 Task: Create a due date automation trigger when advanced on, on the tuesday of the week before a card is due add dates due in between 1 and 5 days at 11:00 AM.
Action: Mouse moved to (1040, 78)
Screenshot: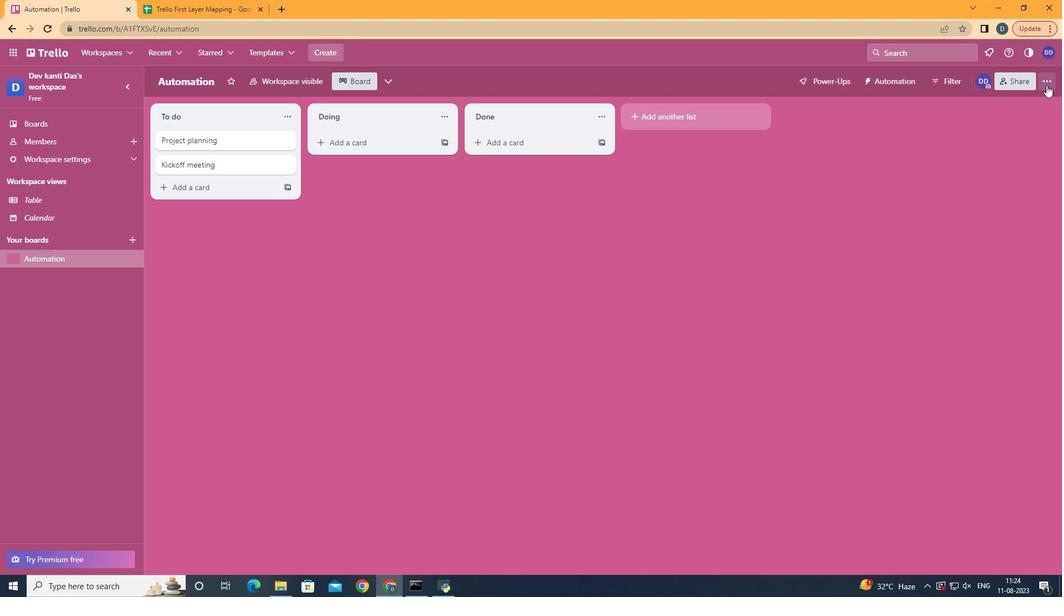 
Action: Mouse pressed left at (1040, 78)
Screenshot: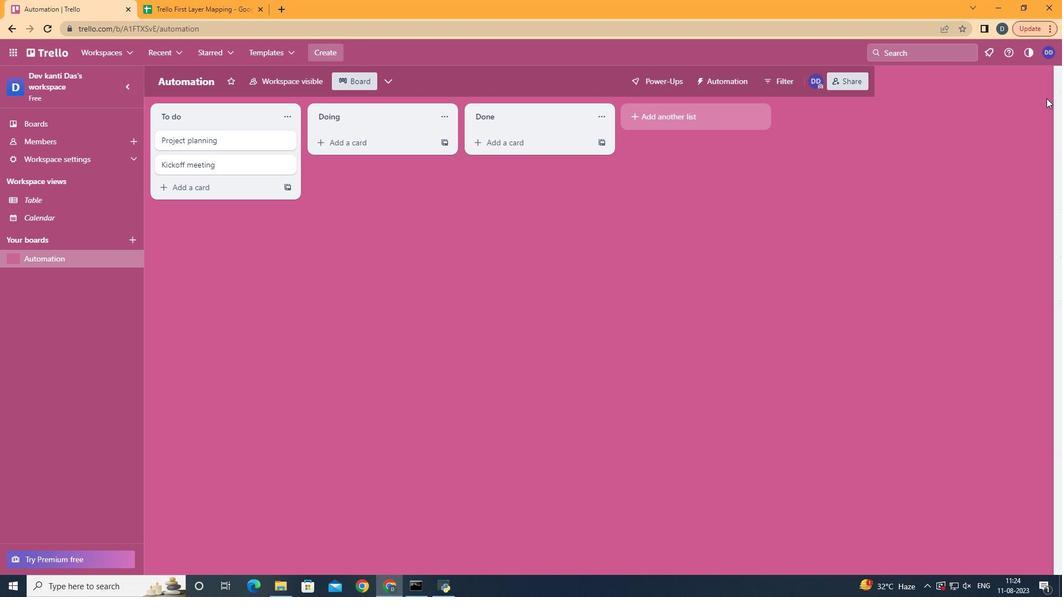 
Action: Mouse moved to (976, 218)
Screenshot: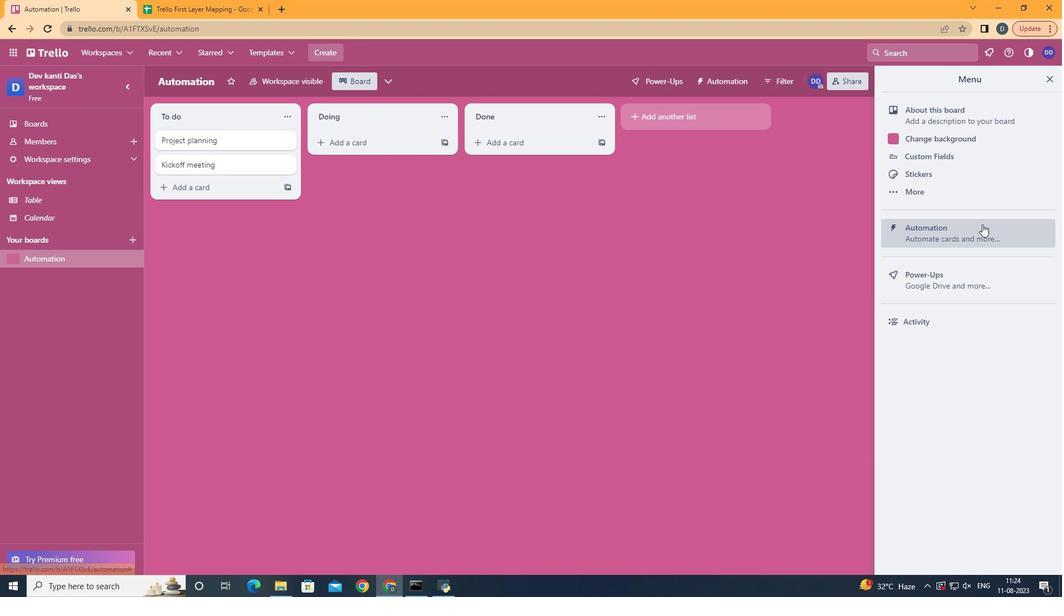 
Action: Mouse pressed left at (976, 218)
Screenshot: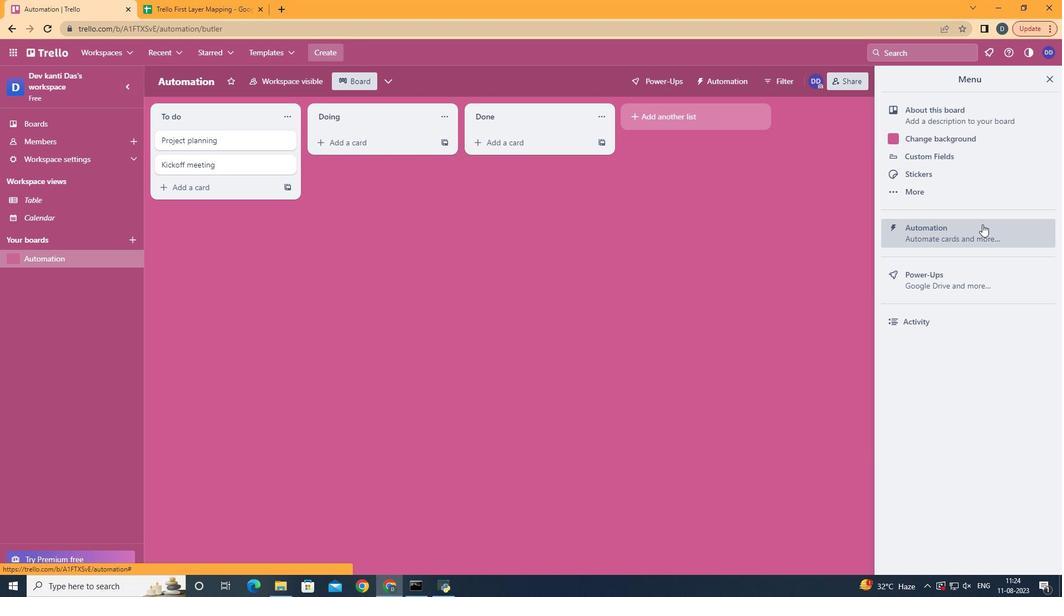 
Action: Mouse moved to (196, 215)
Screenshot: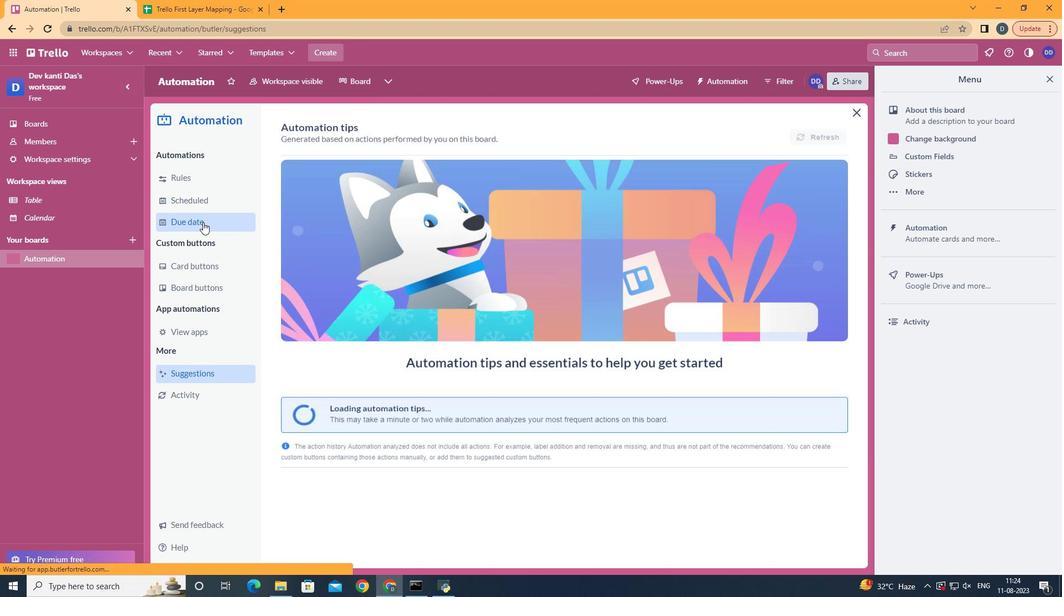 
Action: Mouse pressed left at (196, 215)
Screenshot: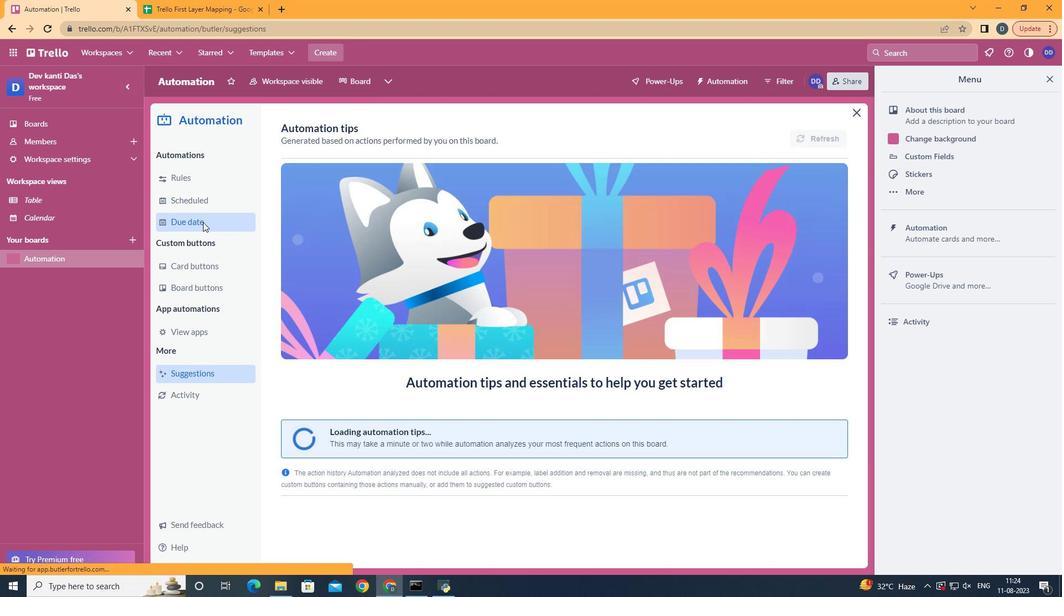 
Action: Mouse moved to (759, 127)
Screenshot: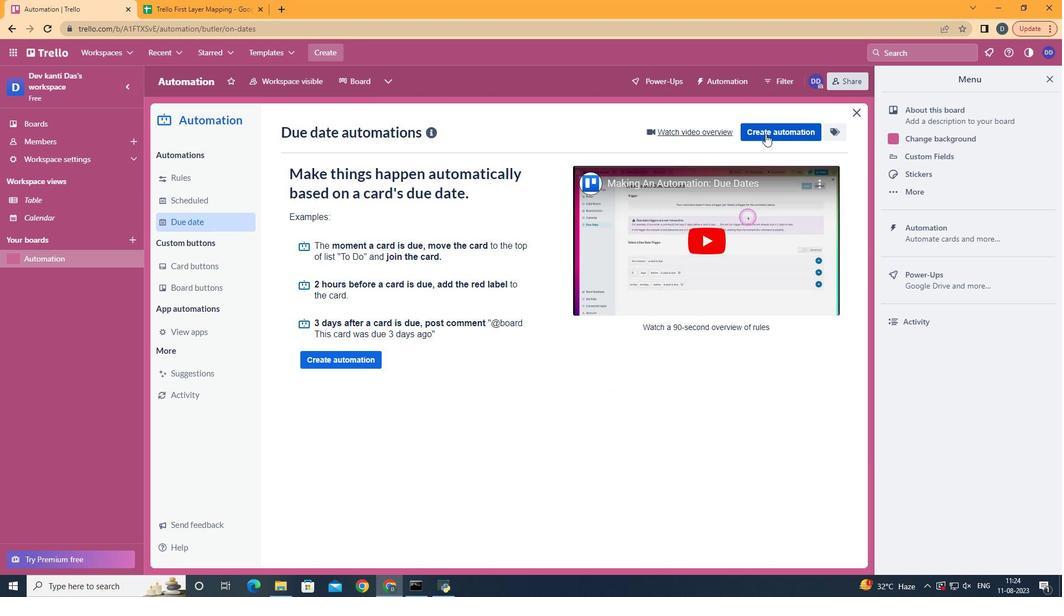 
Action: Mouse pressed left at (759, 127)
Screenshot: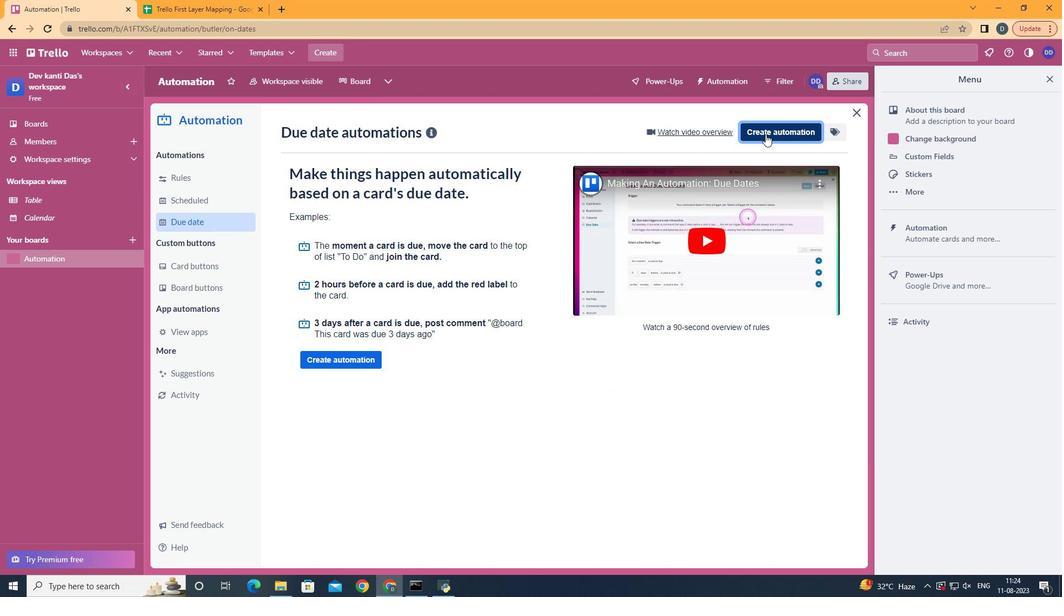 
Action: Mouse moved to (603, 226)
Screenshot: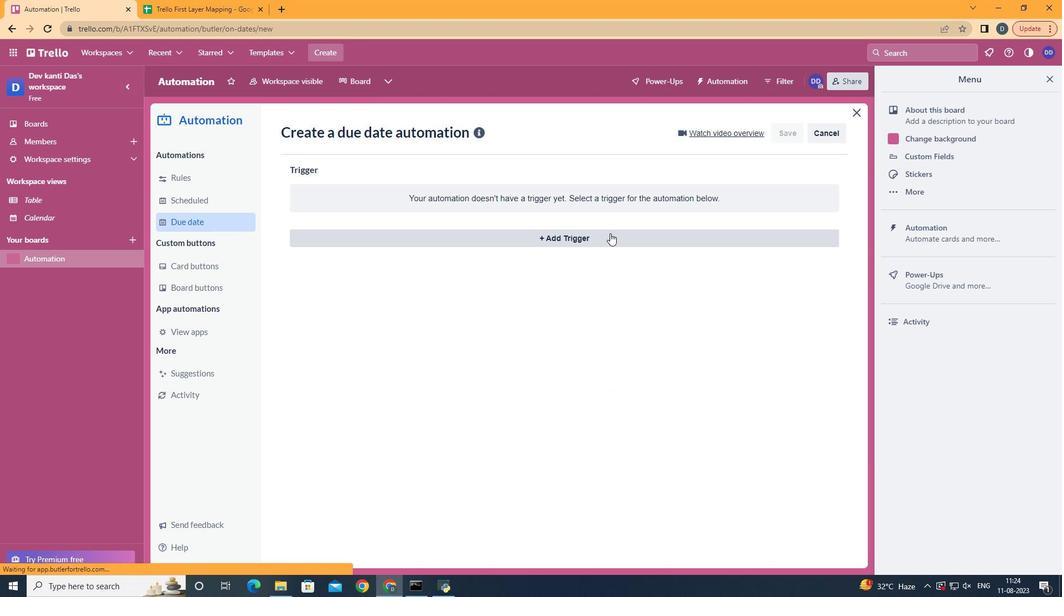 
Action: Mouse pressed left at (603, 226)
Screenshot: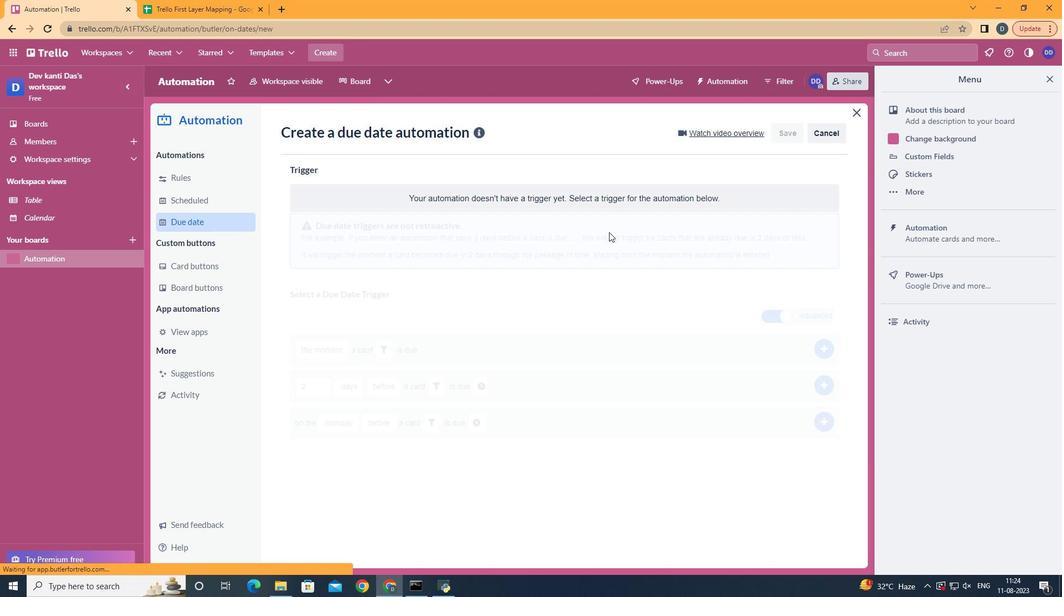 
Action: Mouse moved to (369, 296)
Screenshot: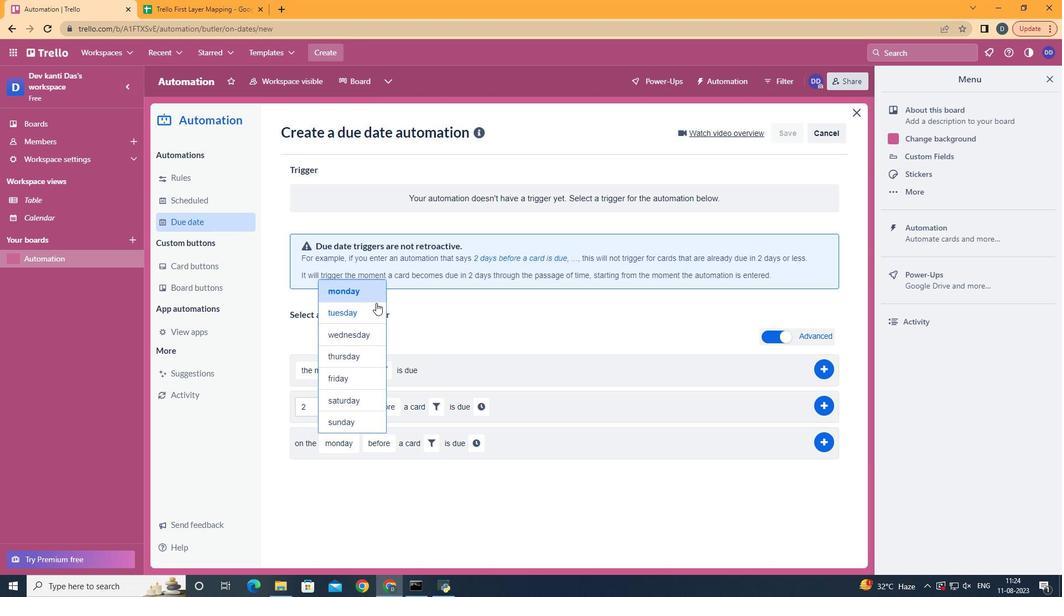 
Action: Mouse pressed left at (369, 296)
Screenshot: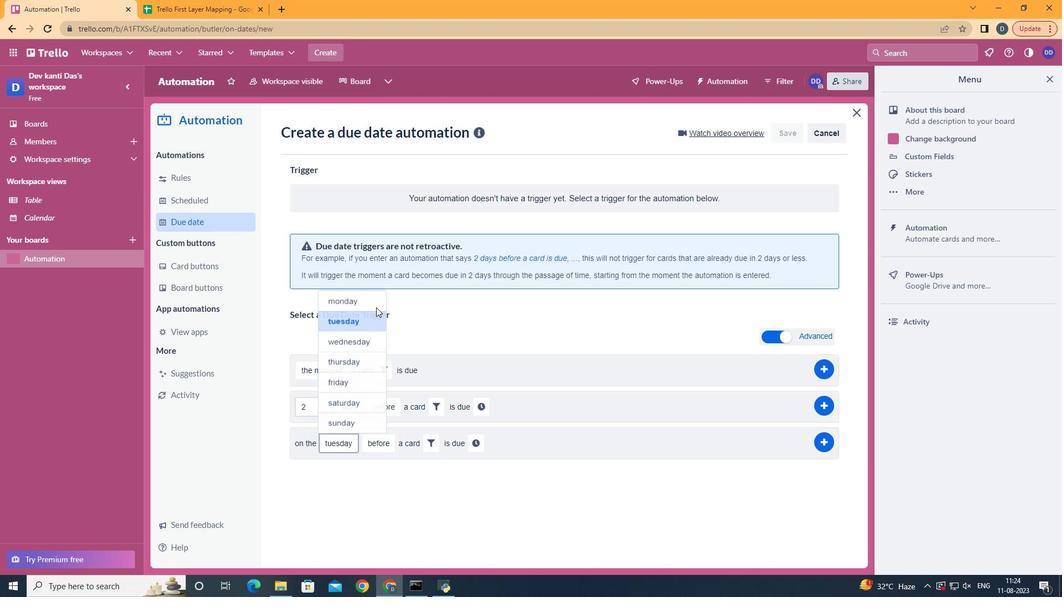 
Action: Mouse moved to (381, 529)
Screenshot: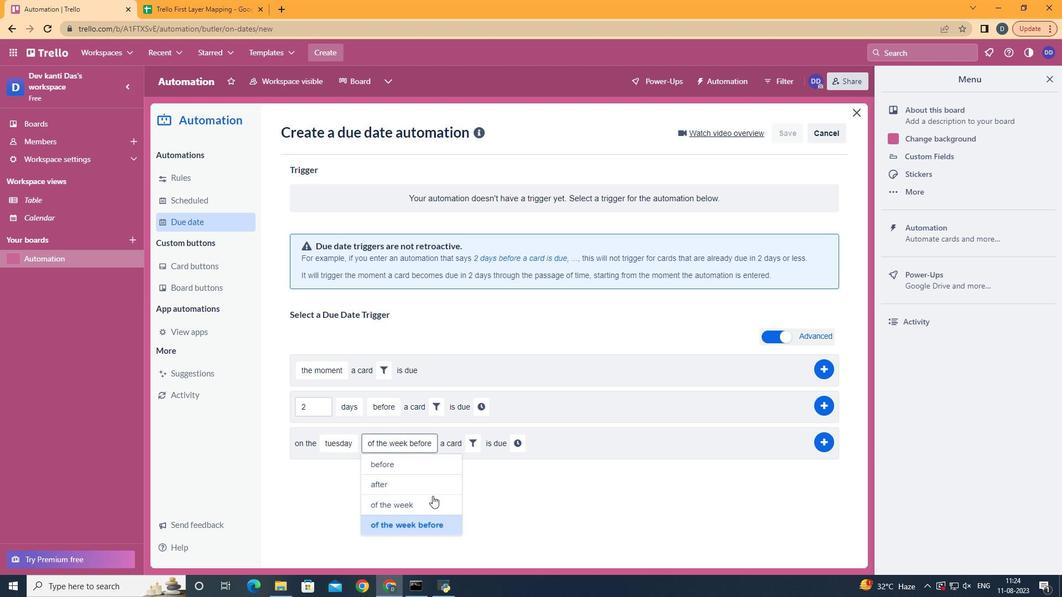 
Action: Mouse pressed left at (381, 529)
Screenshot: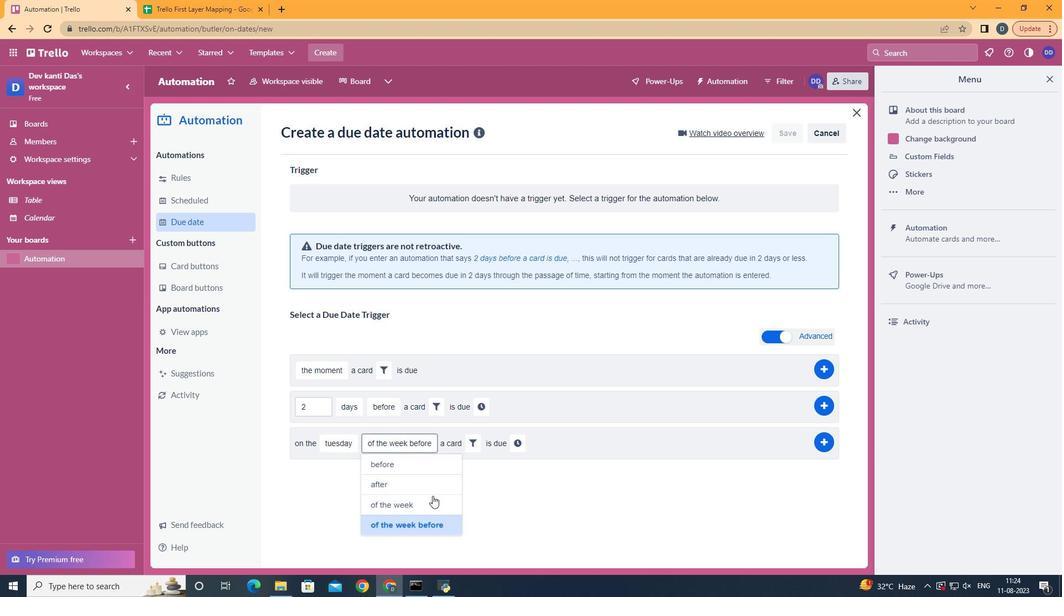 
Action: Mouse moved to (467, 431)
Screenshot: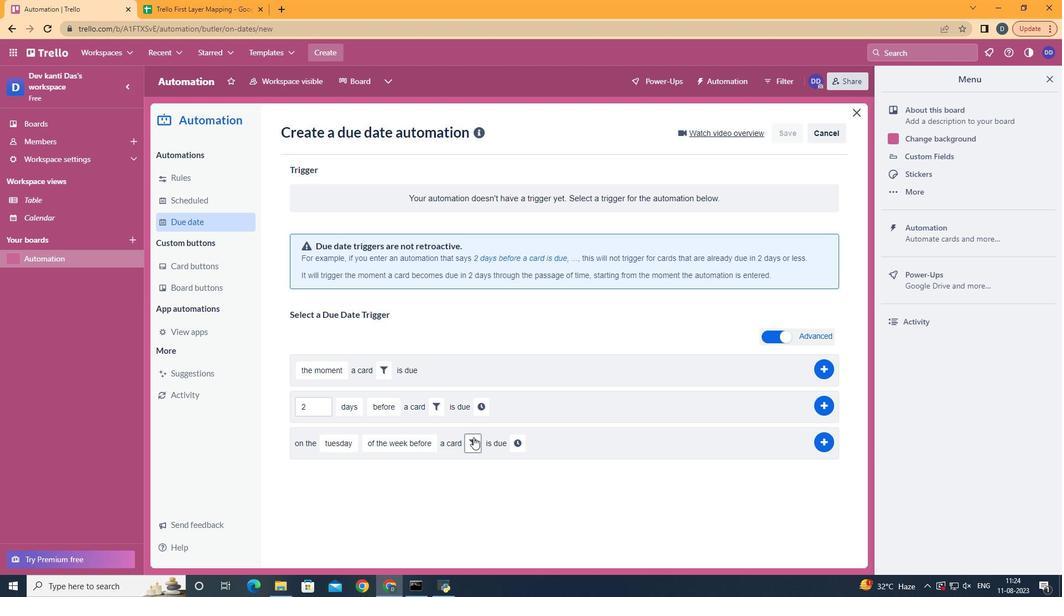 
Action: Mouse pressed left at (467, 431)
Screenshot: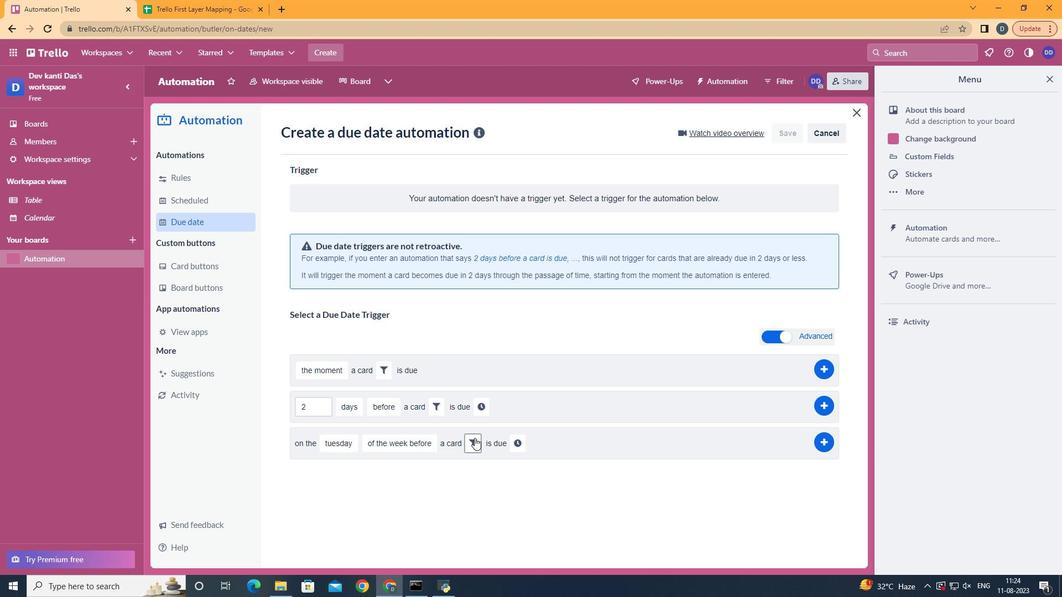 
Action: Mouse moved to (545, 472)
Screenshot: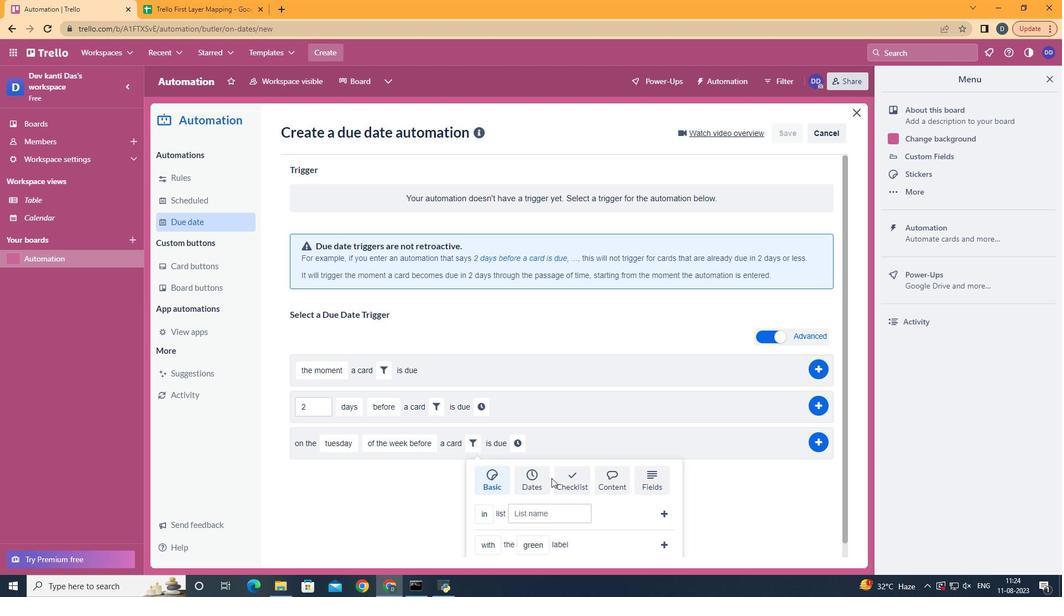 
Action: Mouse pressed left at (545, 472)
Screenshot: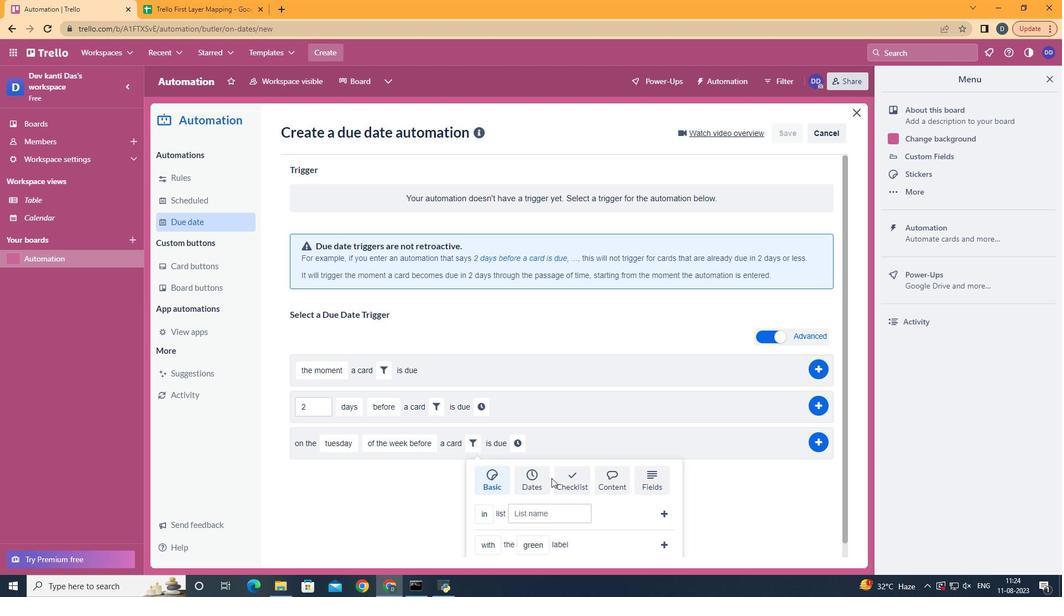 
Action: Mouse moved to (533, 469)
Screenshot: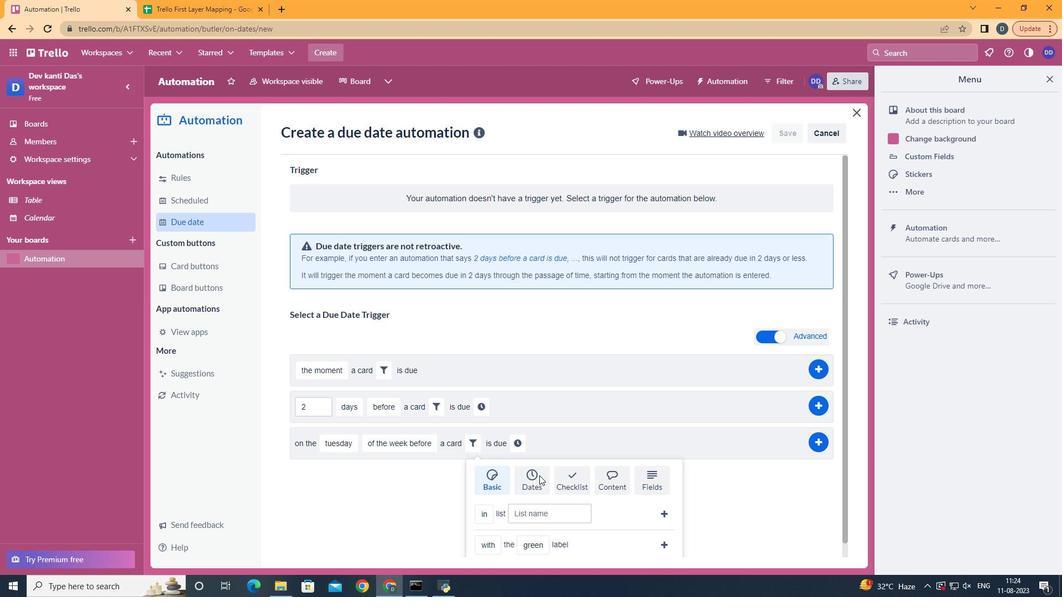 
Action: Mouse pressed left at (533, 469)
Screenshot: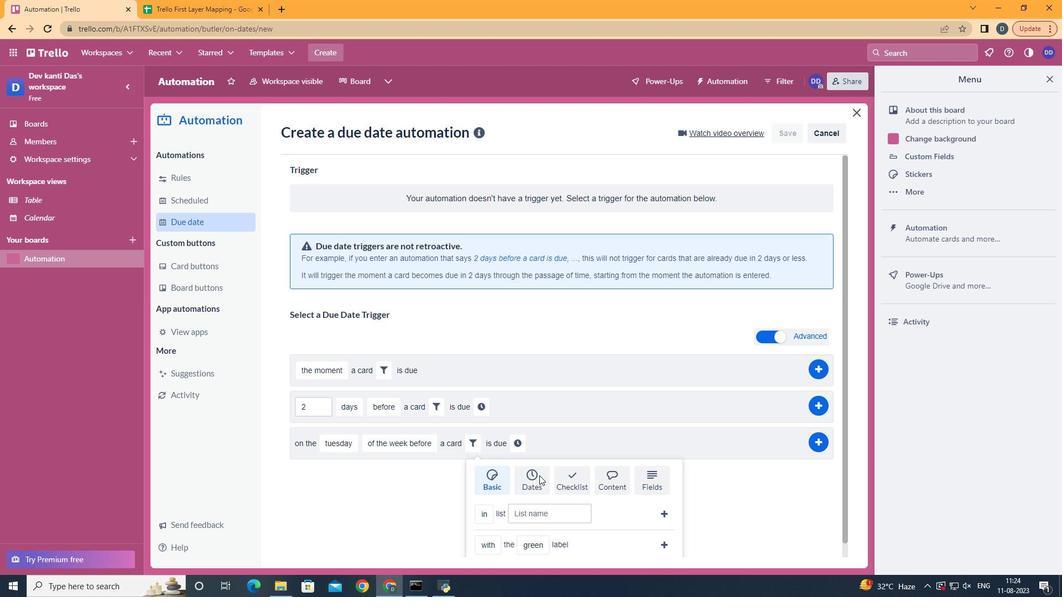 
Action: Mouse moved to (534, 468)
Screenshot: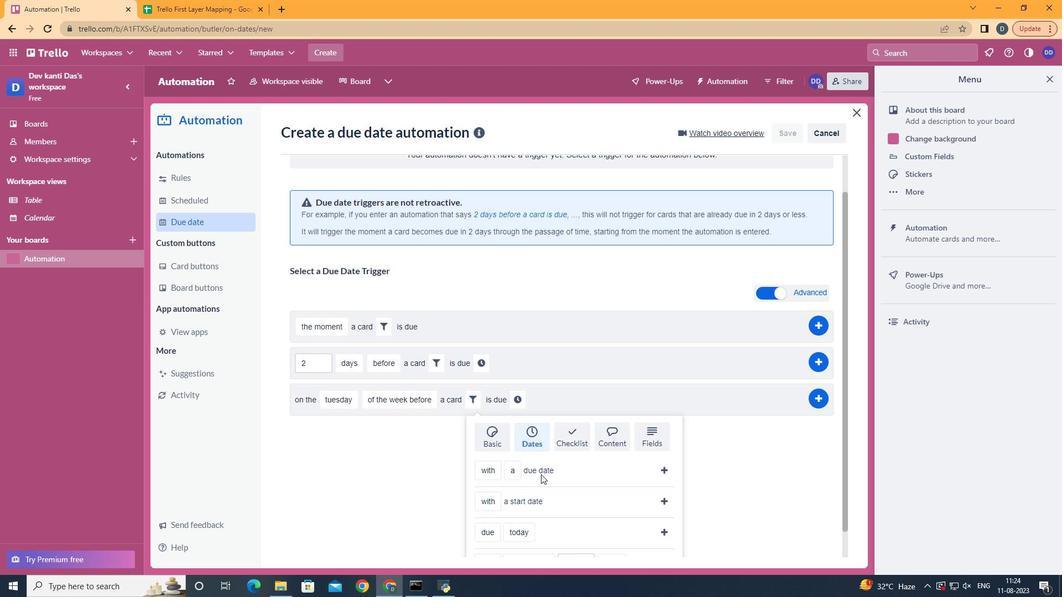 
Action: Mouse scrolled (534, 467) with delta (0, 0)
Screenshot: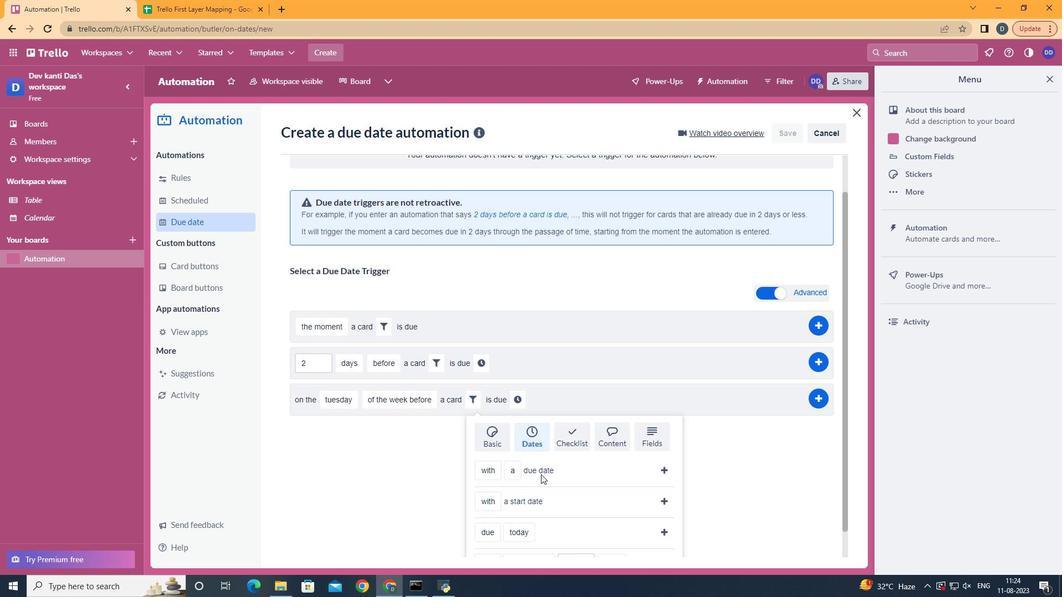 
Action: Mouse scrolled (534, 467) with delta (0, 0)
Screenshot: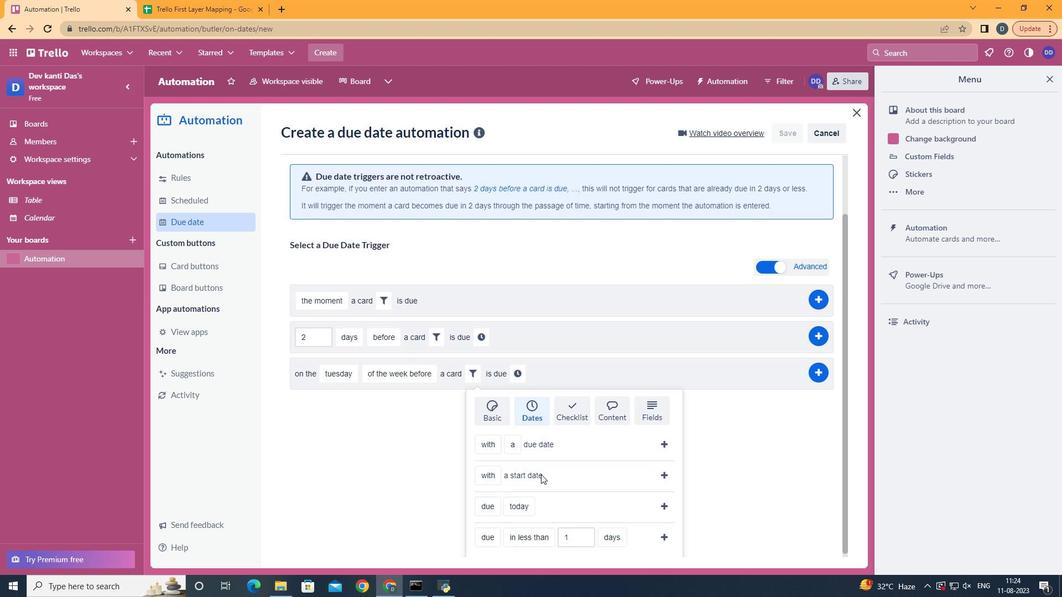 
Action: Mouse scrolled (534, 467) with delta (0, 0)
Screenshot: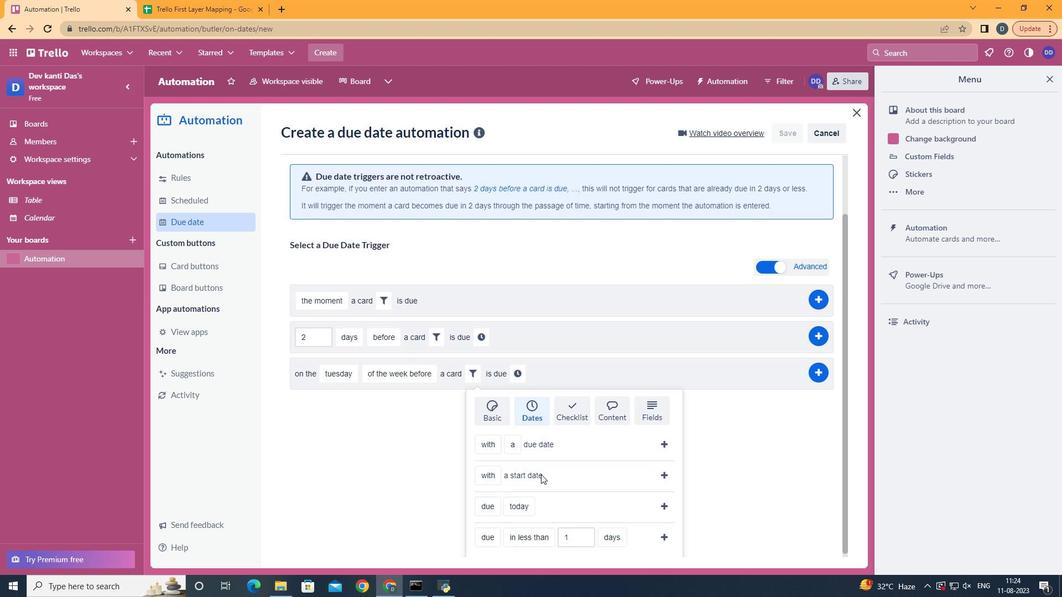
Action: Mouse scrolled (534, 467) with delta (0, 0)
Screenshot: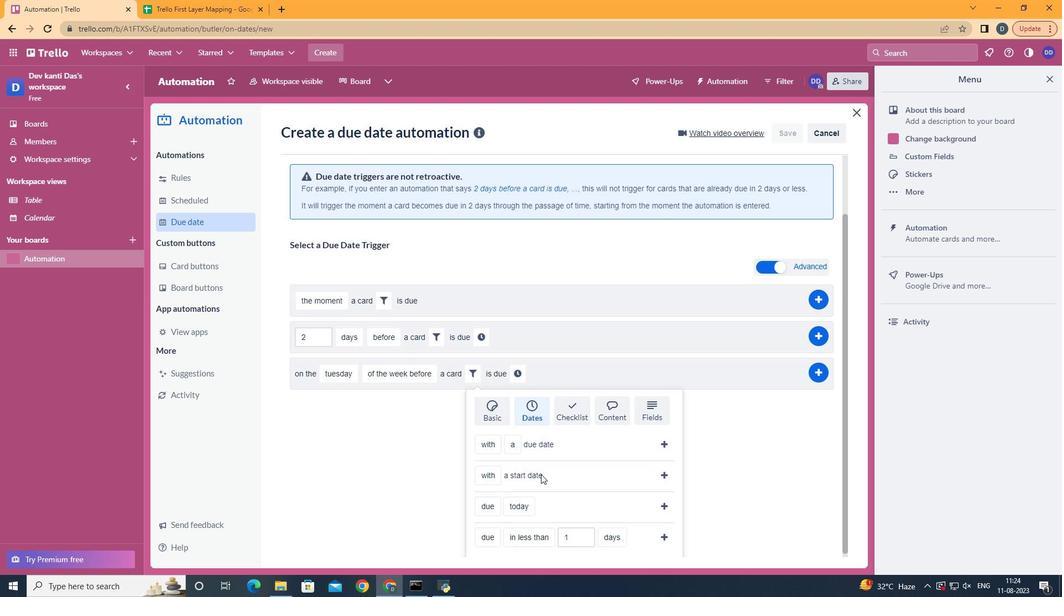 
Action: Mouse moved to (530, 511)
Screenshot: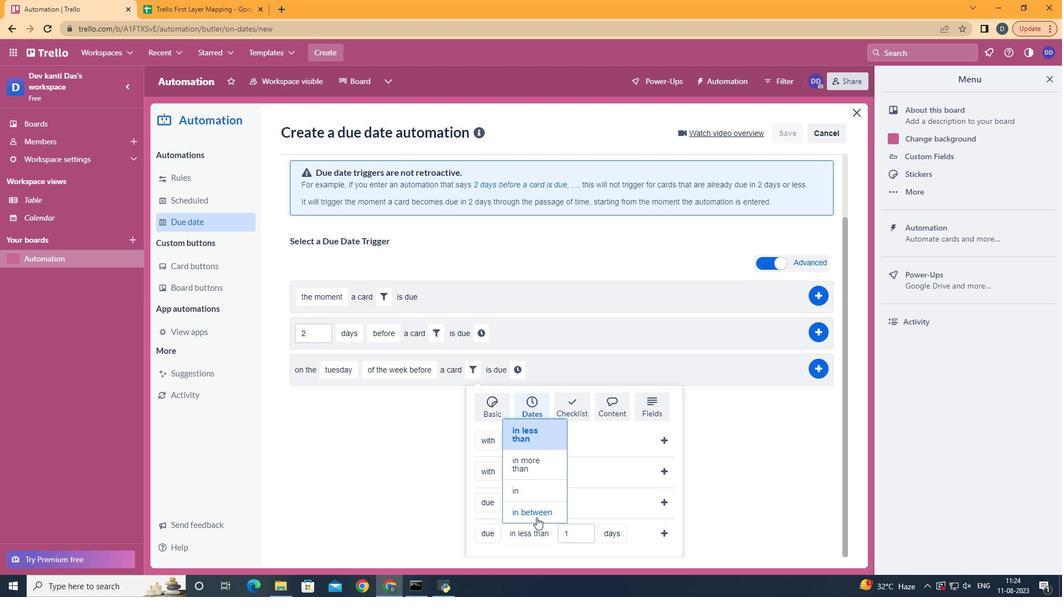 
Action: Mouse pressed left at (530, 511)
Screenshot: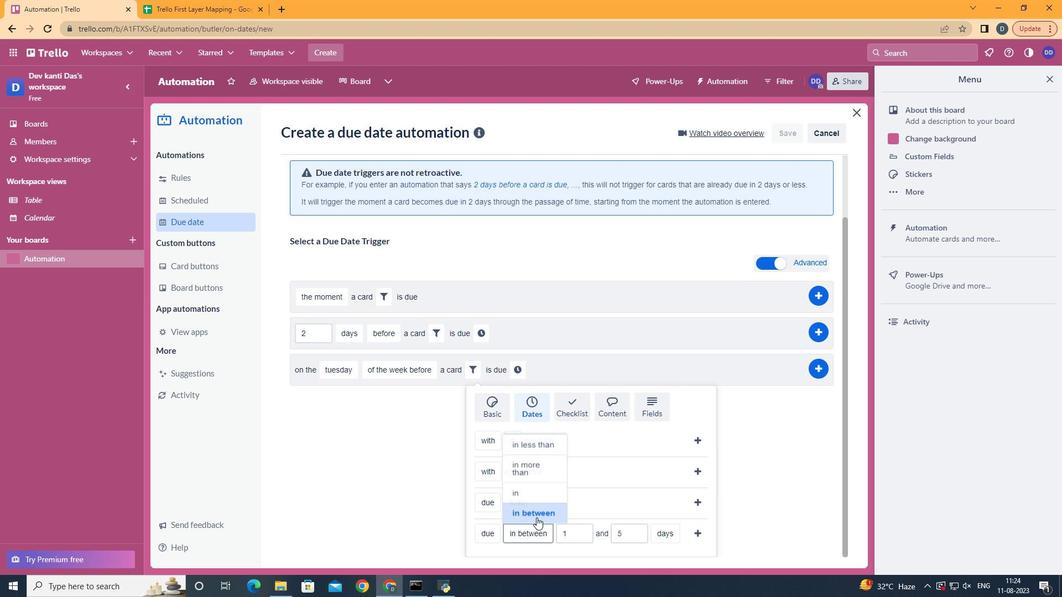 
Action: Mouse moved to (696, 522)
Screenshot: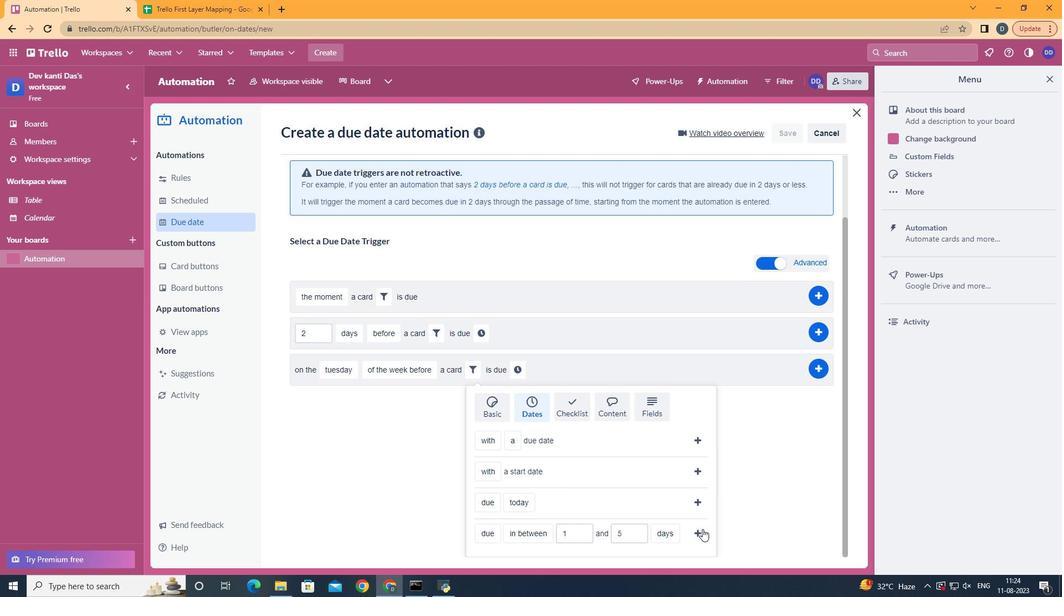 
Action: Mouse pressed left at (696, 522)
Screenshot: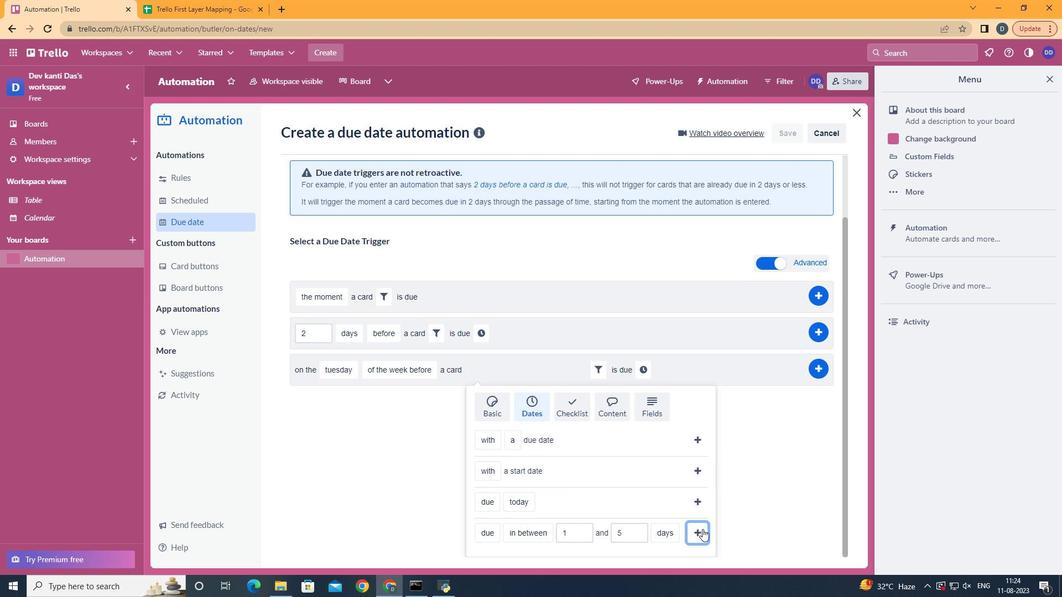 
Action: Mouse moved to (640, 441)
Screenshot: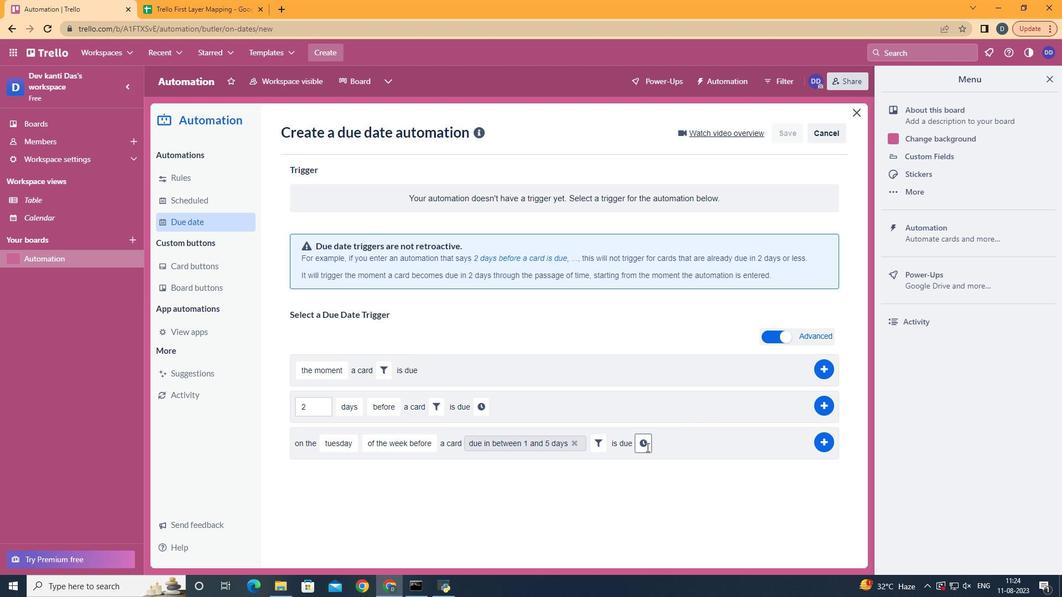 
Action: Mouse pressed left at (640, 441)
Screenshot: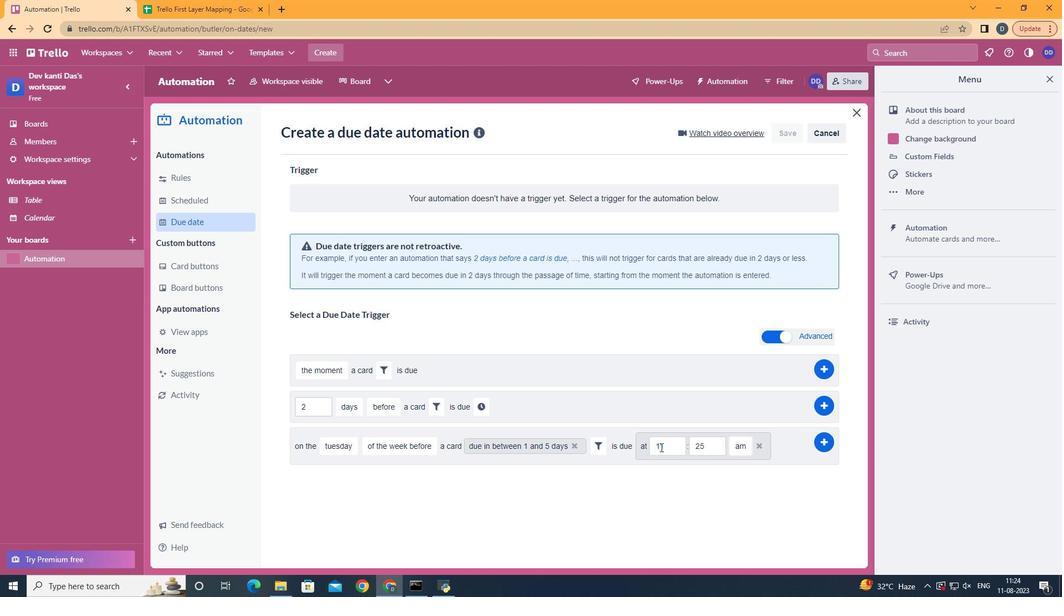 
Action: Mouse moved to (705, 439)
Screenshot: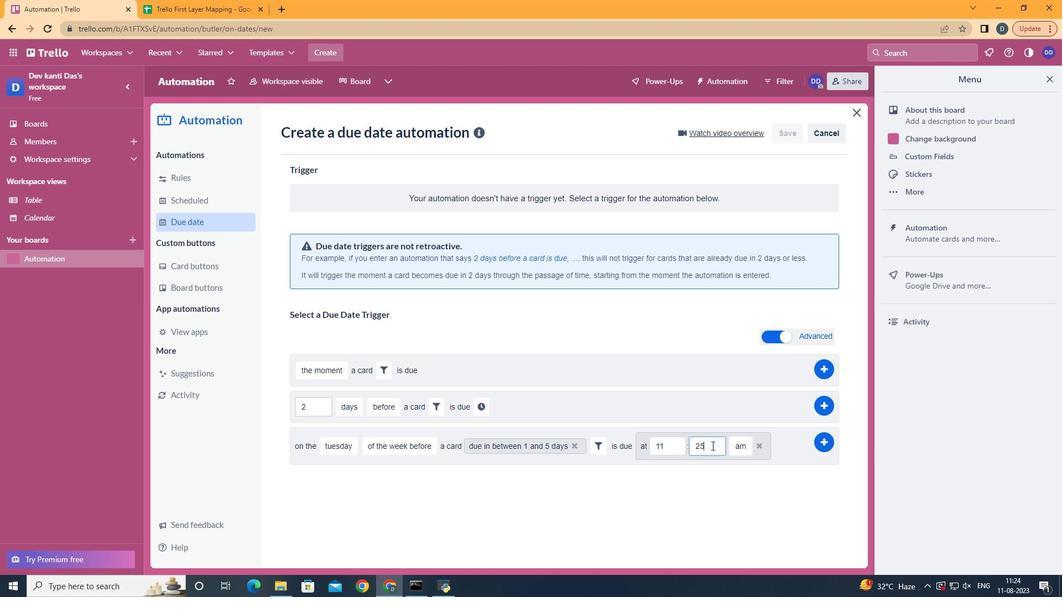 
Action: Mouse pressed left at (705, 439)
Screenshot: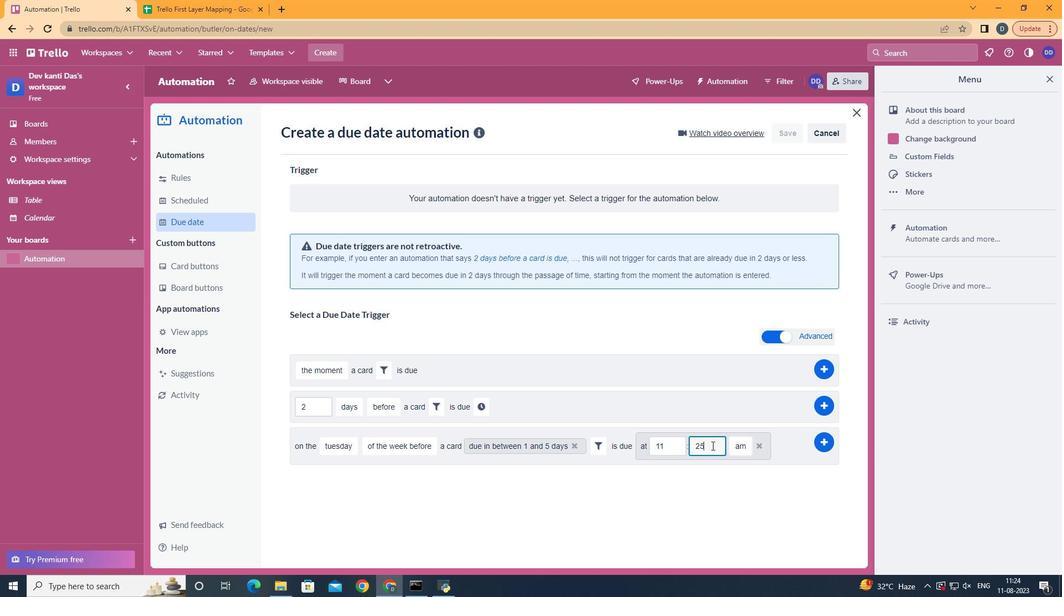 
Action: Key pressed <Key.backspace><Key.backspace>00
Screenshot: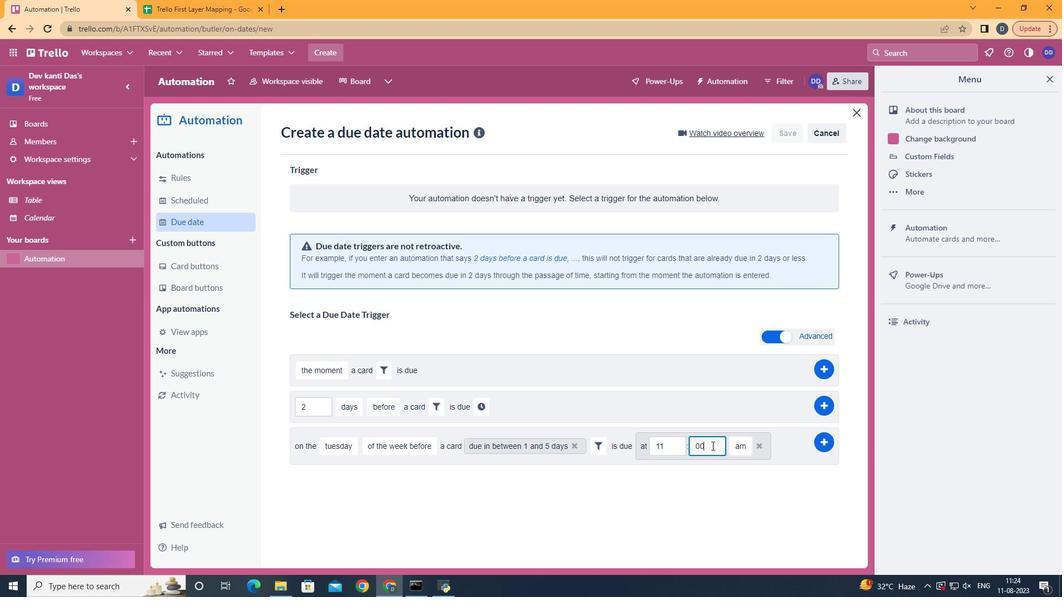 
Action: Mouse moved to (821, 432)
Screenshot: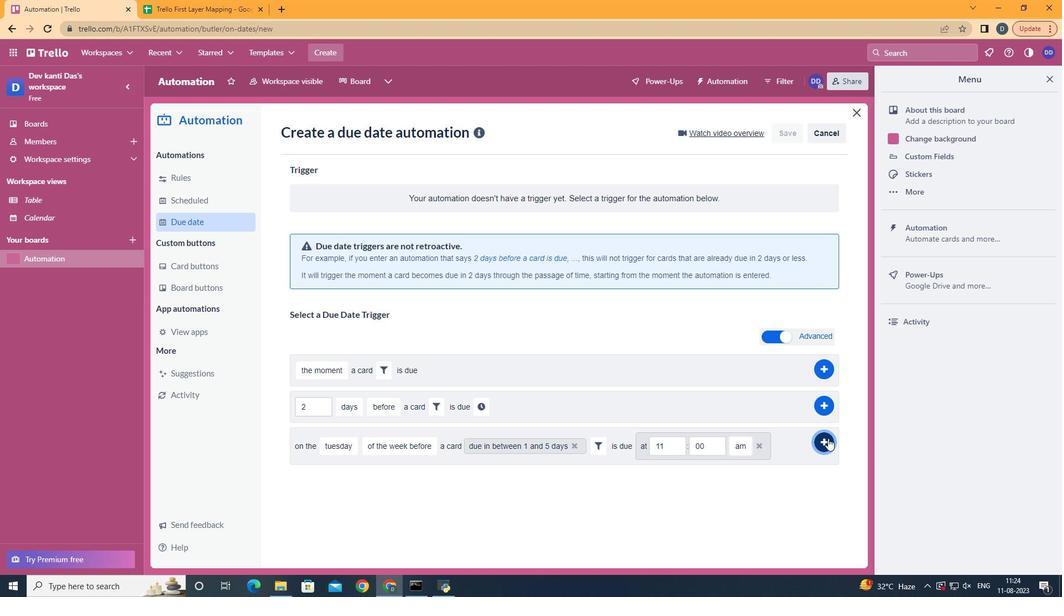 
Action: Mouse pressed left at (821, 432)
Screenshot: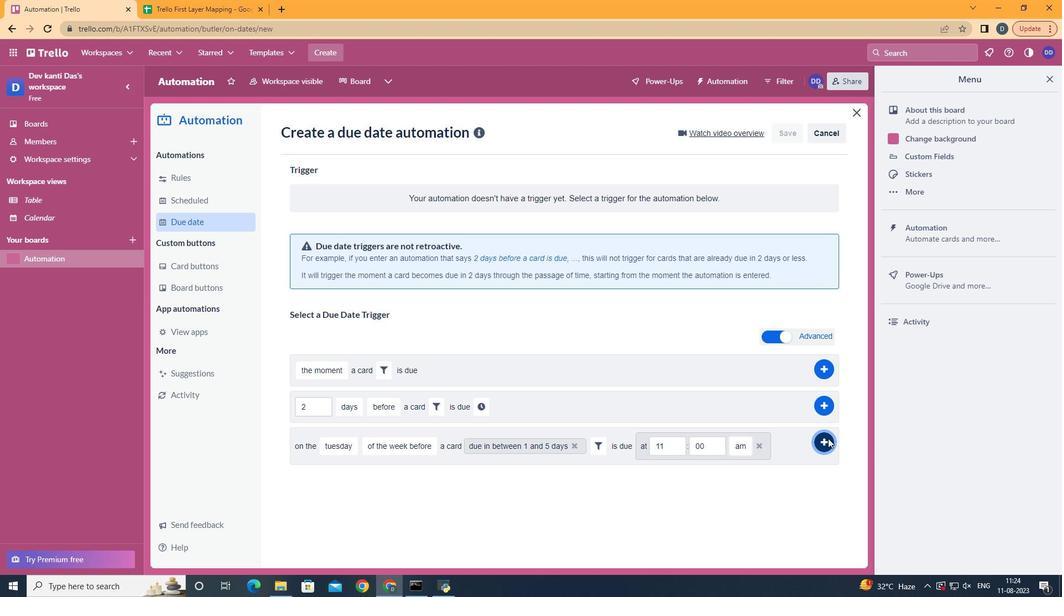 
